 Task: Add an event with the title Casual Lunch and Learn: Stress Management and Work-Life Balance Strategies, date '2023/11/09', time 7:50 AM to 9:50 AM, logged in from the account softage.3@softage.netand send the event invitation to softage.1@softage.net and softage.2@softage.net. Set a reminder for the event 15 minutes before
Action: Mouse moved to (93, 86)
Screenshot: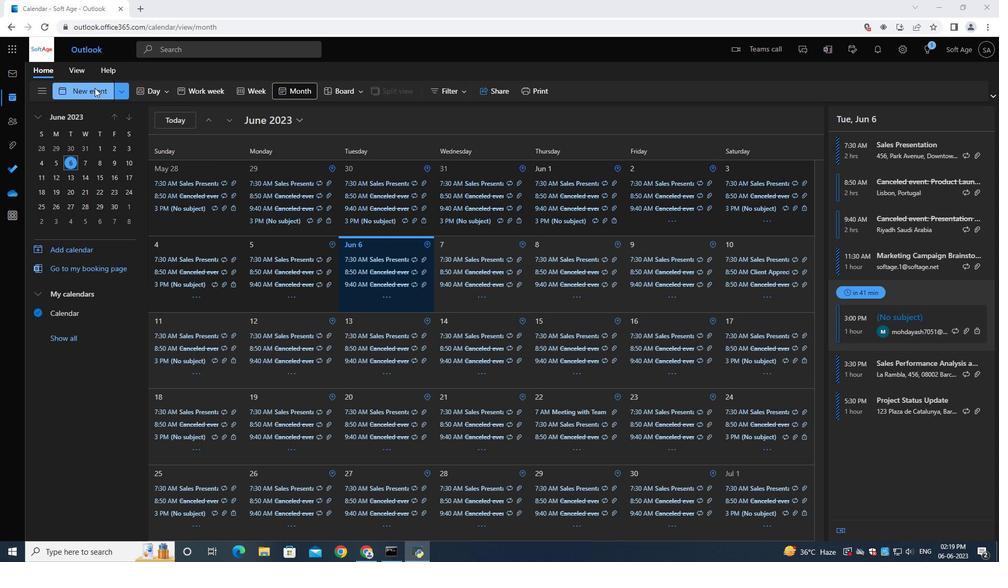 
Action: Mouse pressed left at (93, 86)
Screenshot: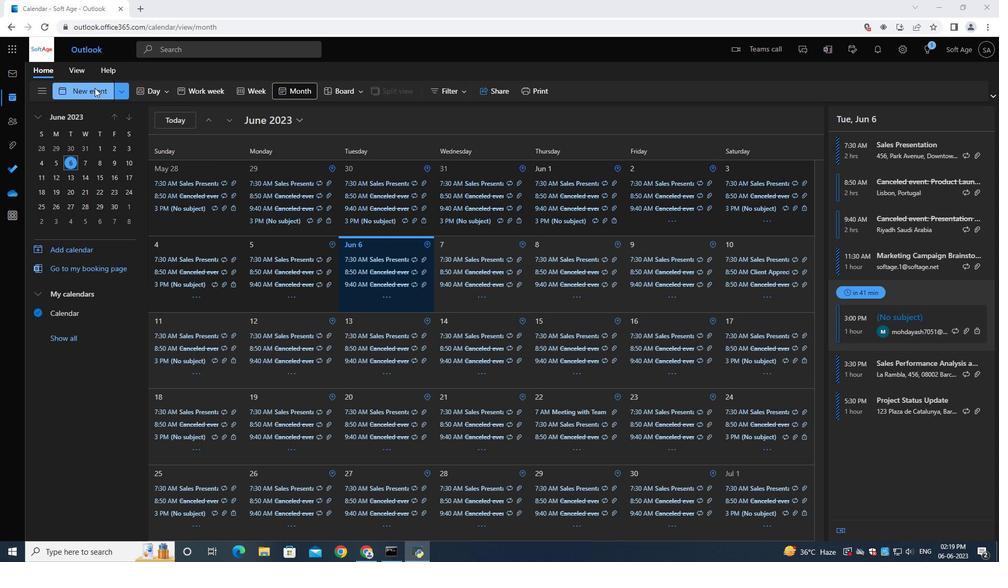 
Action: Mouse moved to (263, 149)
Screenshot: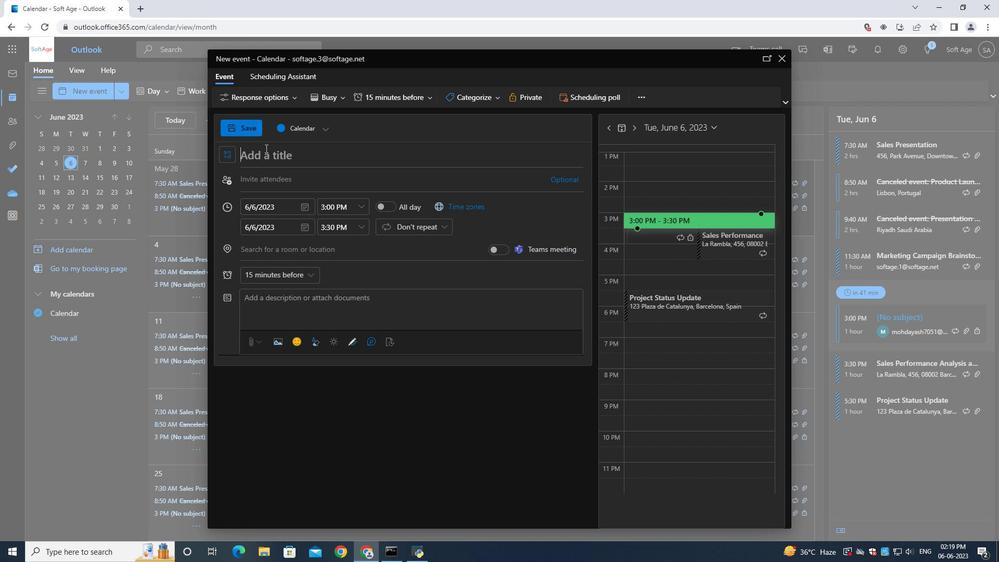 
Action: Key pressed <Key.shift><Key.shift><Key.shift>Casual<Key.space><Key.shift>Lunch<Key.space>and<Key.space><Key.shift>Learn<Key.shift_r>:<Key.space><Key.shift>Stress<Key.space><Key.shift><Key.shift>Management<Key.space>and<Key.space><Key.shift><Key.shift><Key.shift><Key.shift><Key.shift><Key.shift><Key.shift>Work<Key.space><Key.backspace>-life-<Key.shift>B<Key.backspace><Key.backspace><Key.backspace><Key.backspace><Key.backspace><Key.backspace><Key.shift>Life-<Key.shift>Balance
Screenshot: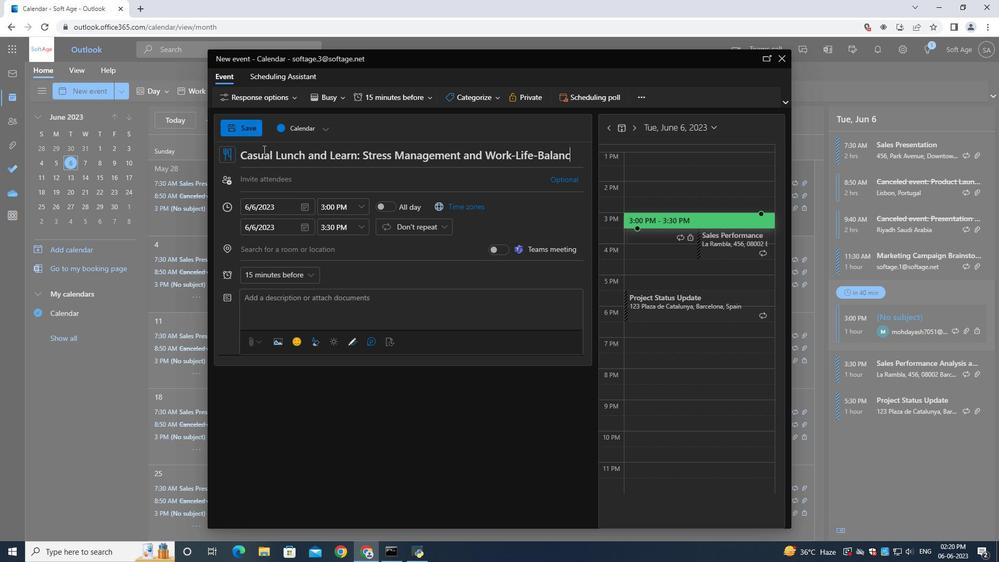 
Action: Mouse moved to (305, 205)
Screenshot: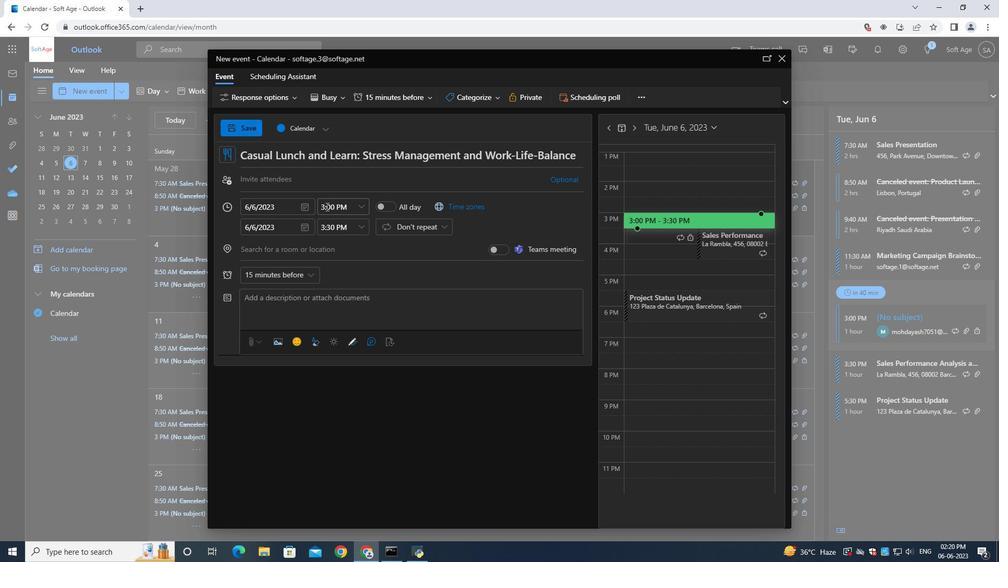 
Action: Mouse pressed left at (305, 205)
Screenshot: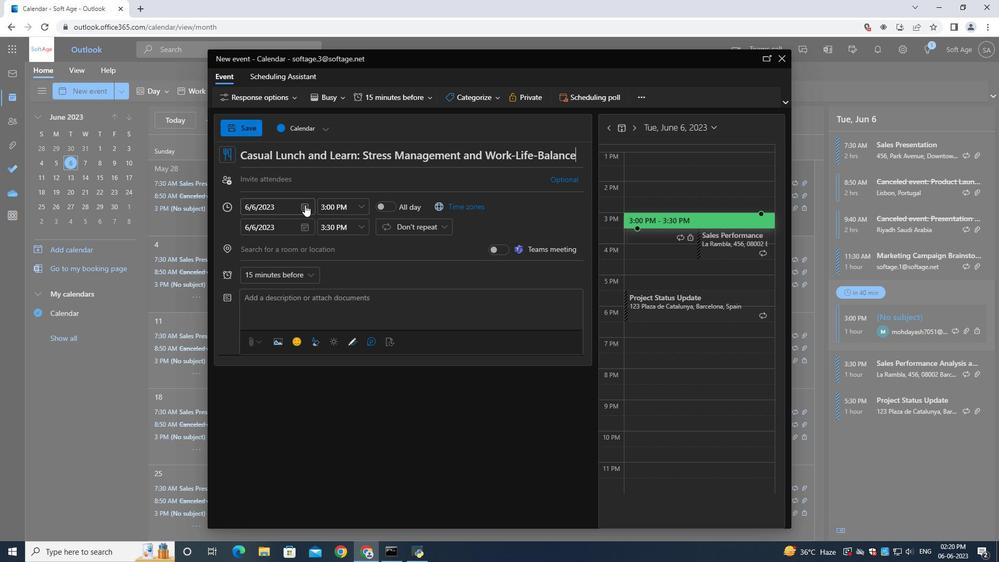 
Action: Mouse moved to (349, 222)
Screenshot: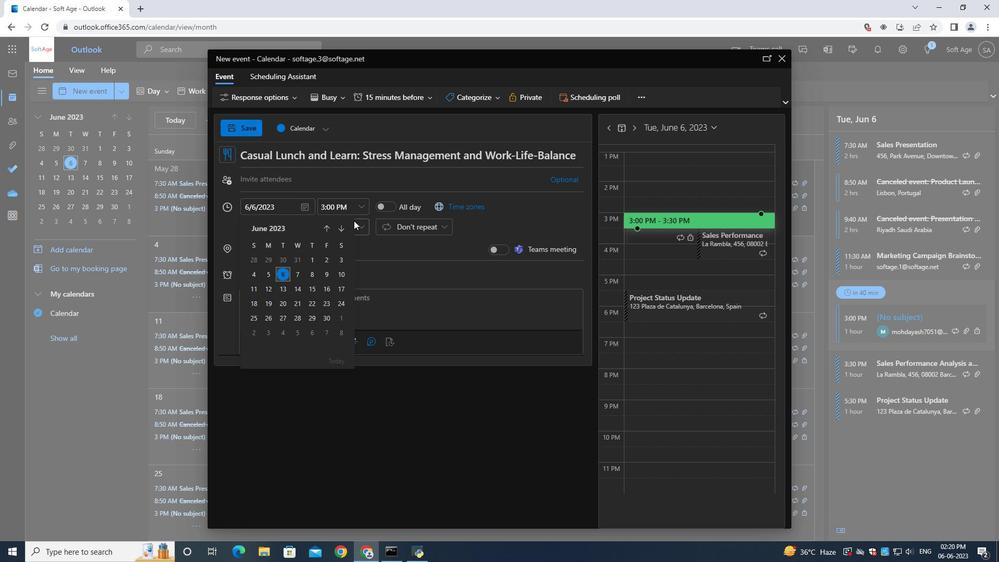 
Action: Mouse pressed left at (349, 222)
Screenshot: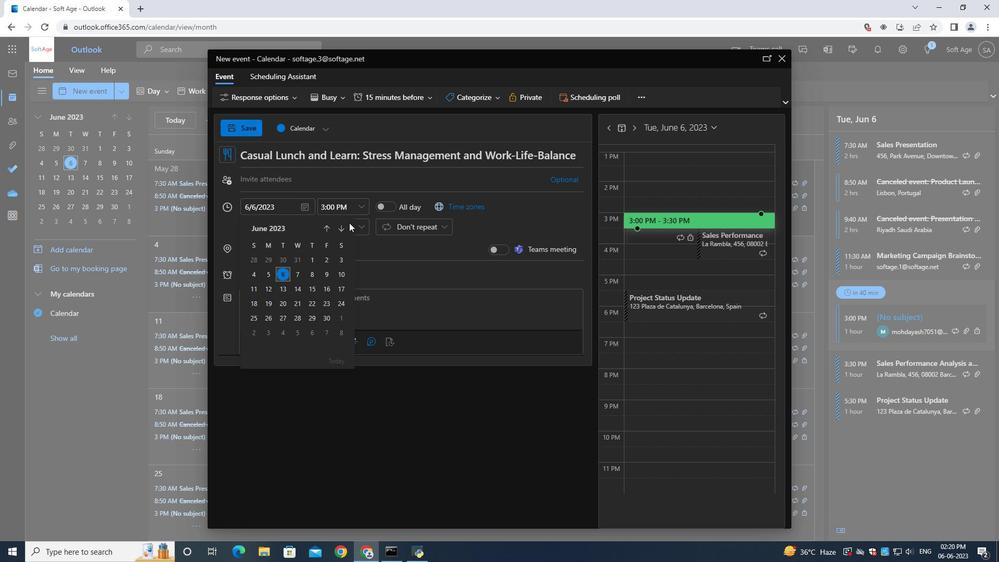 
Action: Mouse moved to (346, 224)
Screenshot: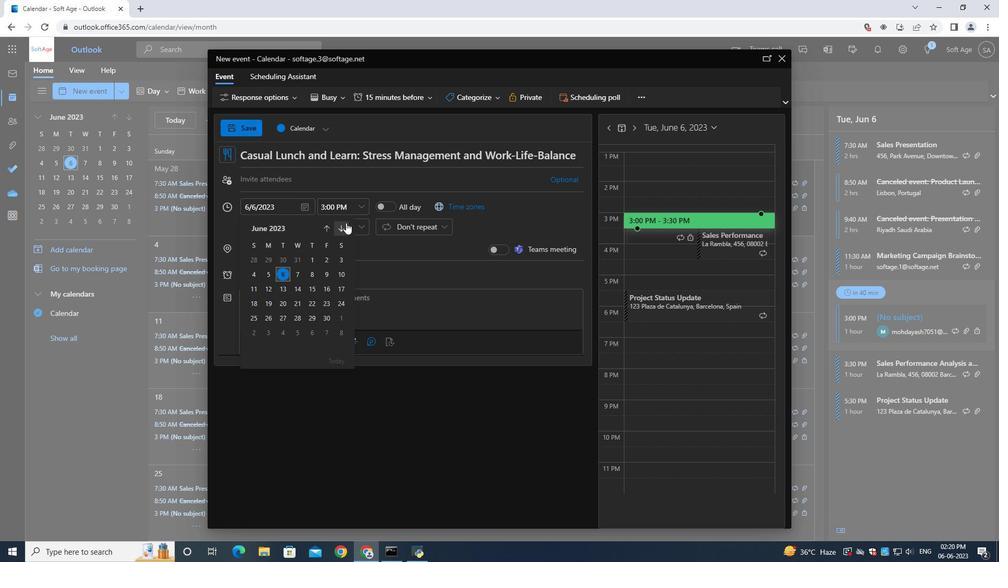 
Action: Mouse pressed left at (346, 224)
Screenshot: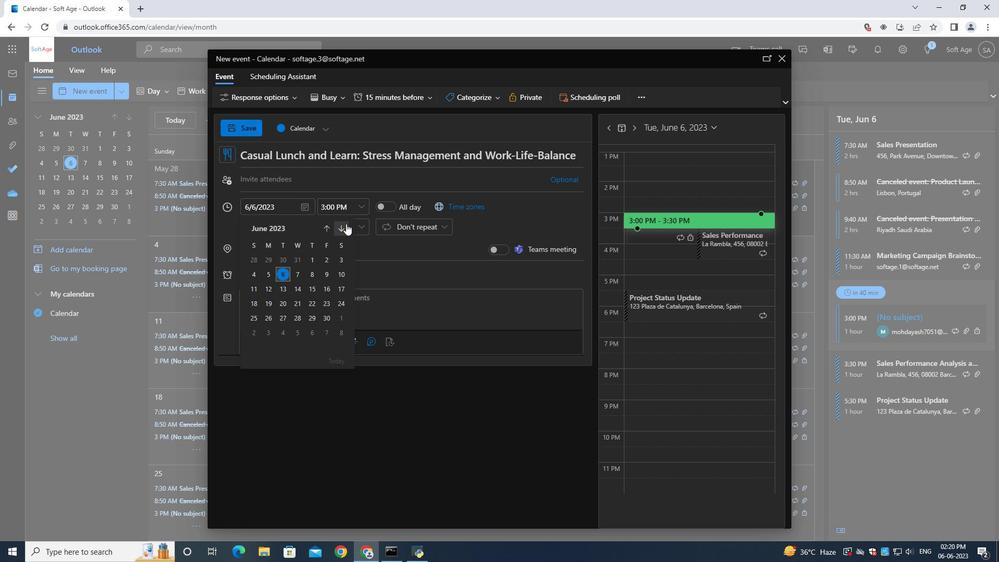 
Action: Mouse pressed left at (346, 224)
Screenshot: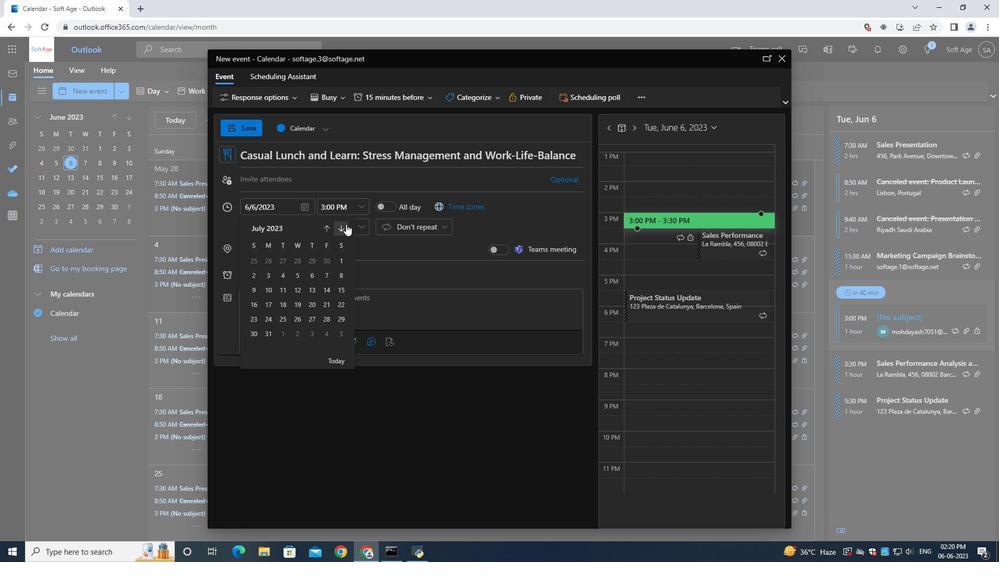 
Action: Mouse pressed left at (346, 224)
Screenshot: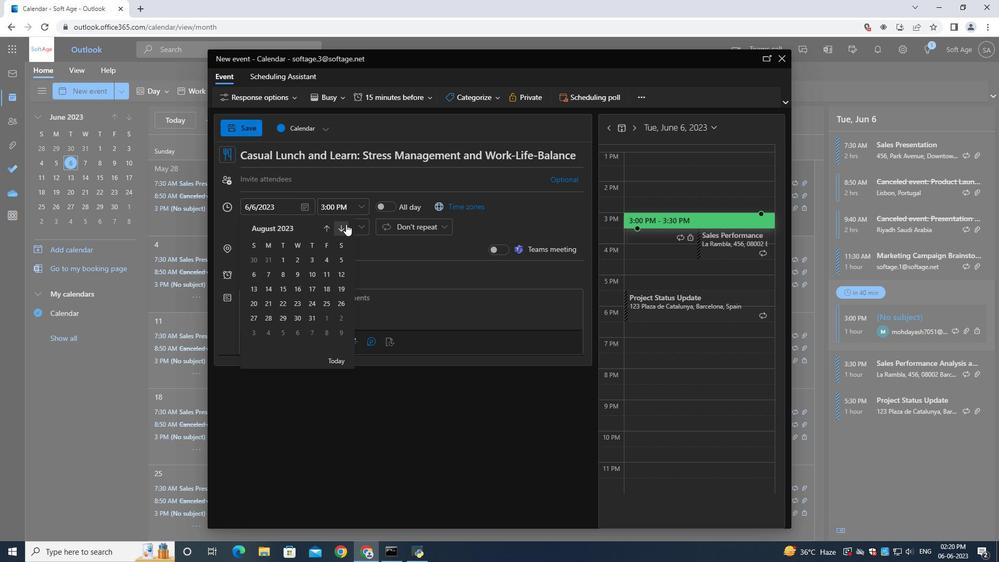 
Action: Mouse pressed left at (346, 224)
Screenshot: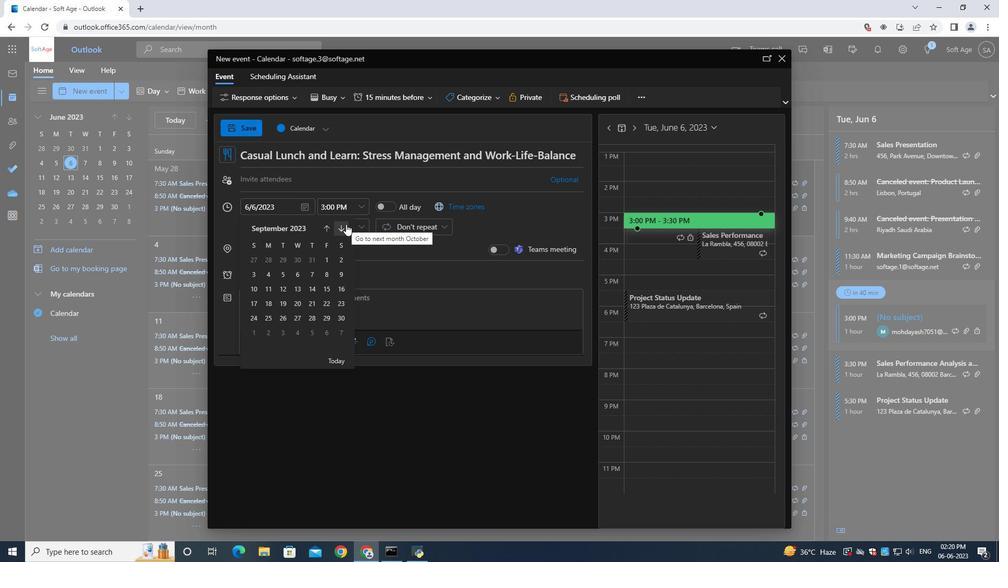 
Action: Mouse pressed left at (346, 224)
Screenshot: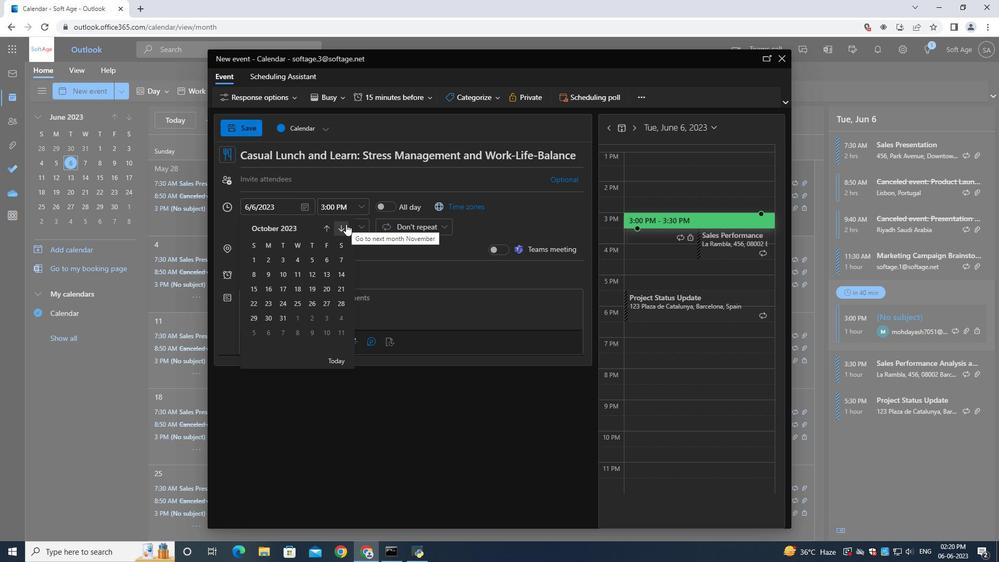 
Action: Mouse moved to (312, 278)
Screenshot: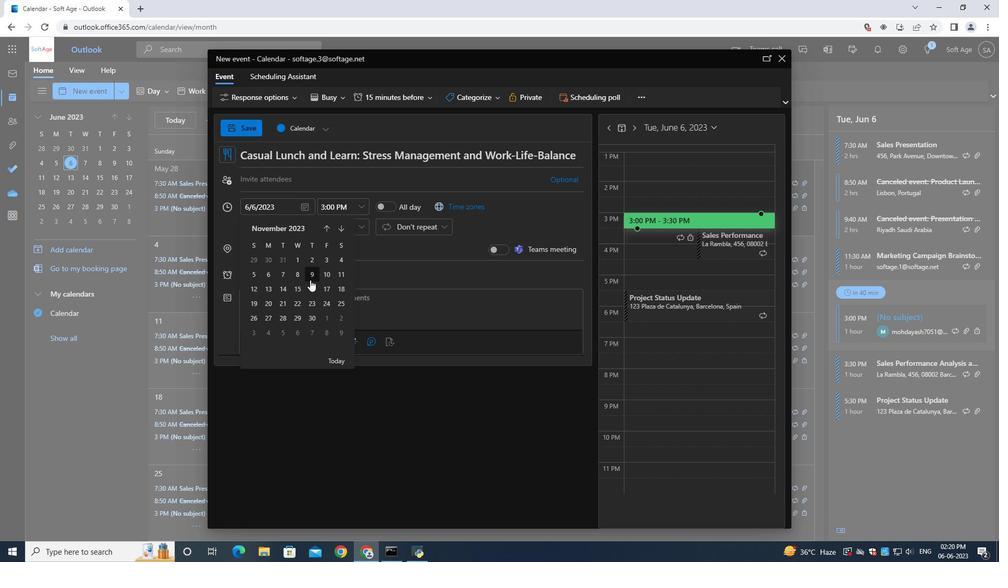 
Action: Mouse pressed left at (312, 278)
Screenshot: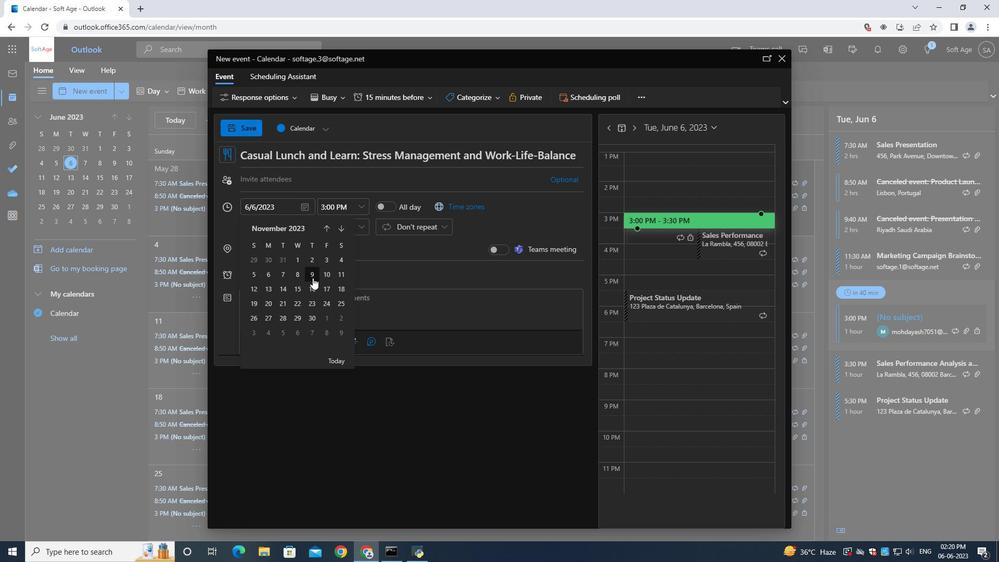 
Action: Mouse moved to (341, 203)
Screenshot: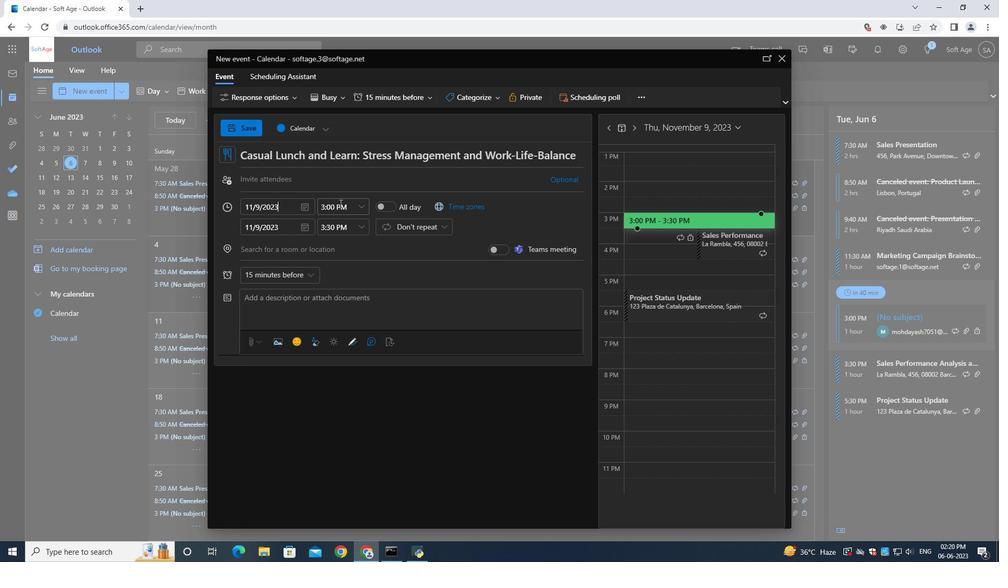 
Action: Mouse pressed left at (341, 203)
Screenshot: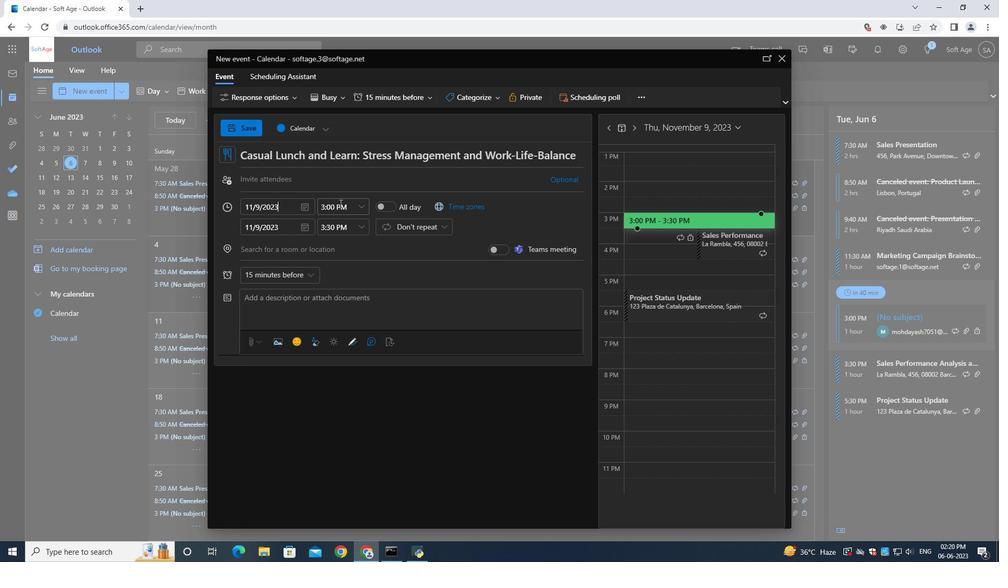 
Action: Mouse moved to (340, 207)
Screenshot: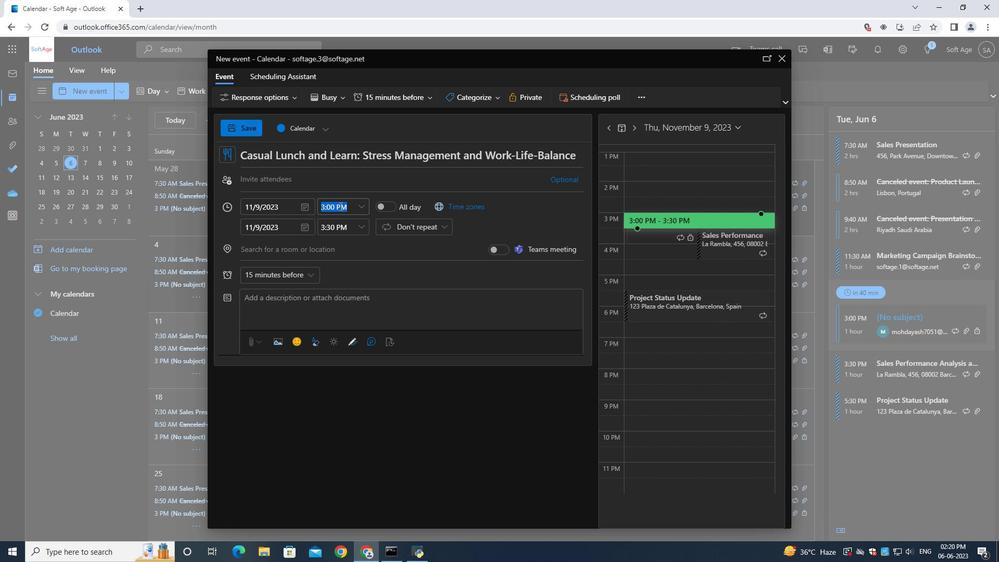 
Action: Key pressed 7<Key.shift_r>:50<Key.shift>AM
Screenshot: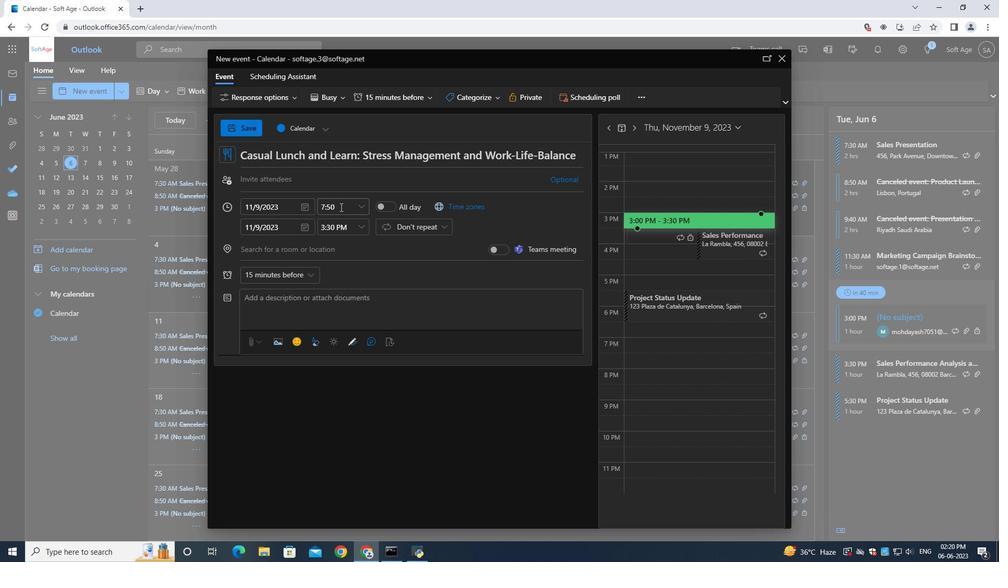 
Action: Mouse moved to (334, 228)
Screenshot: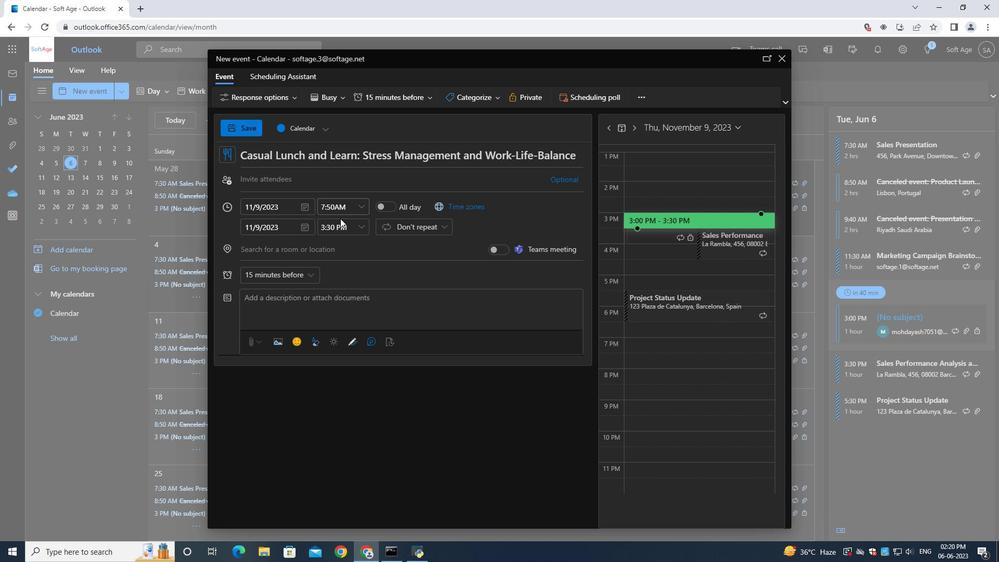 
Action: Mouse pressed left at (334, 228)
Screenshot: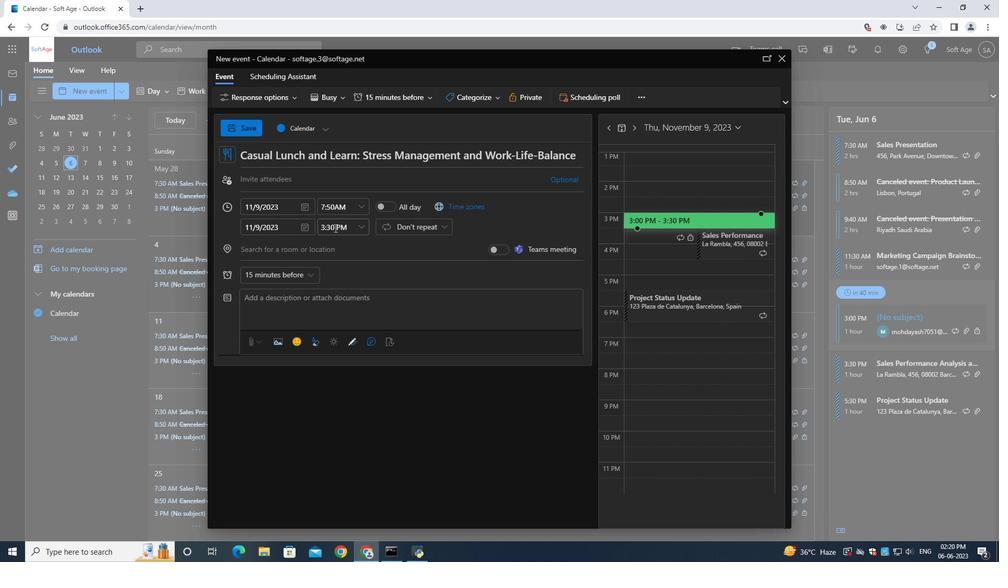 
Action: Key pressed 9<Key.shift_r>:50<Key.shift>AM
Screenshot: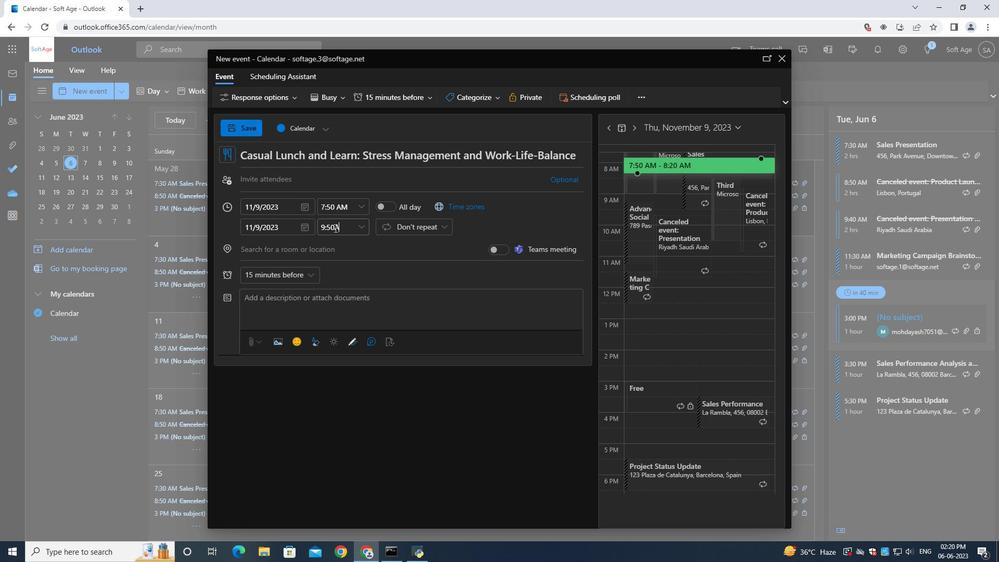 
Action: Mouse moved to (276, 184)
Screenshot: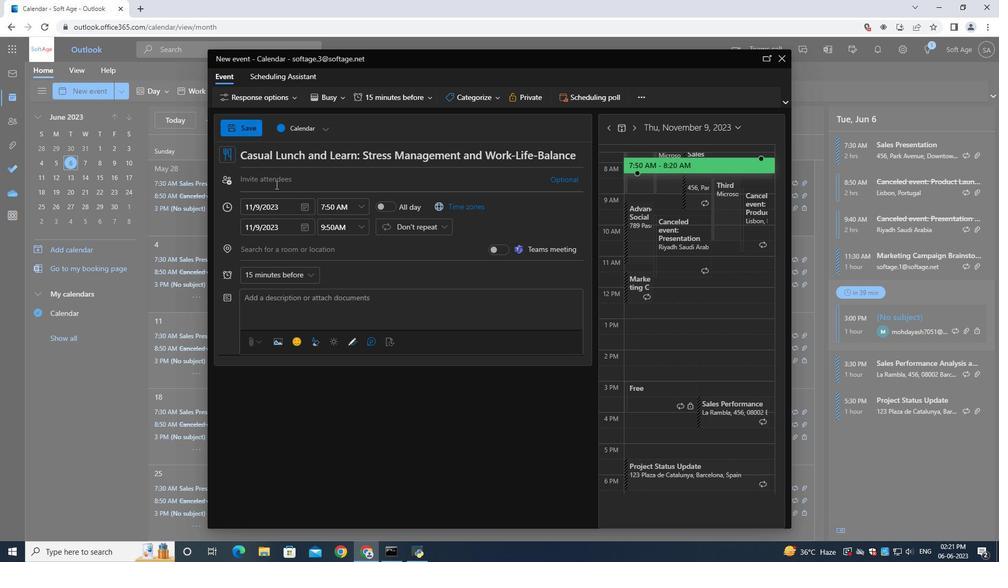 
Action: Mouse pressed left at (276, 184)
Screenshot: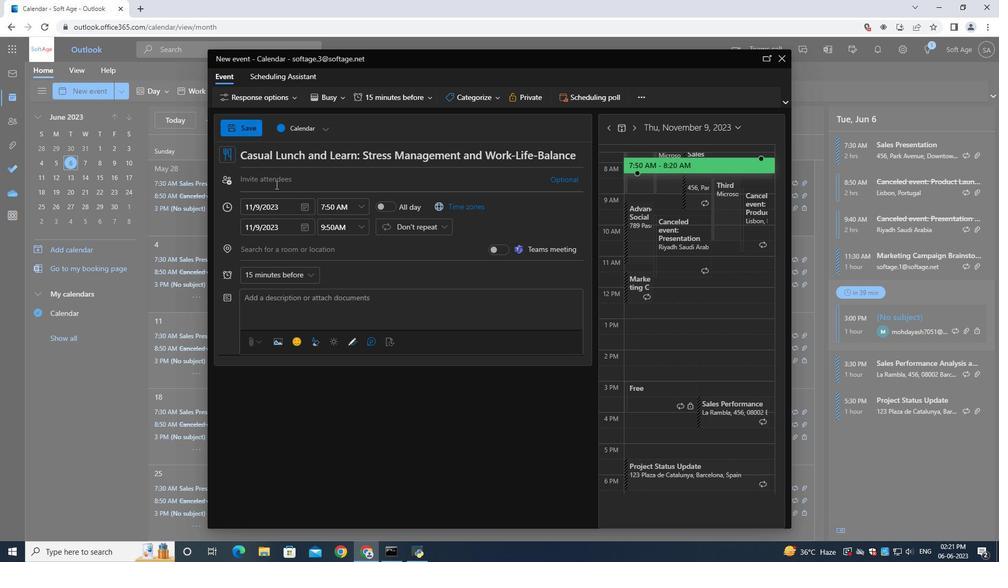 
Action: Mouse moved to (278, 185)
Screenshot: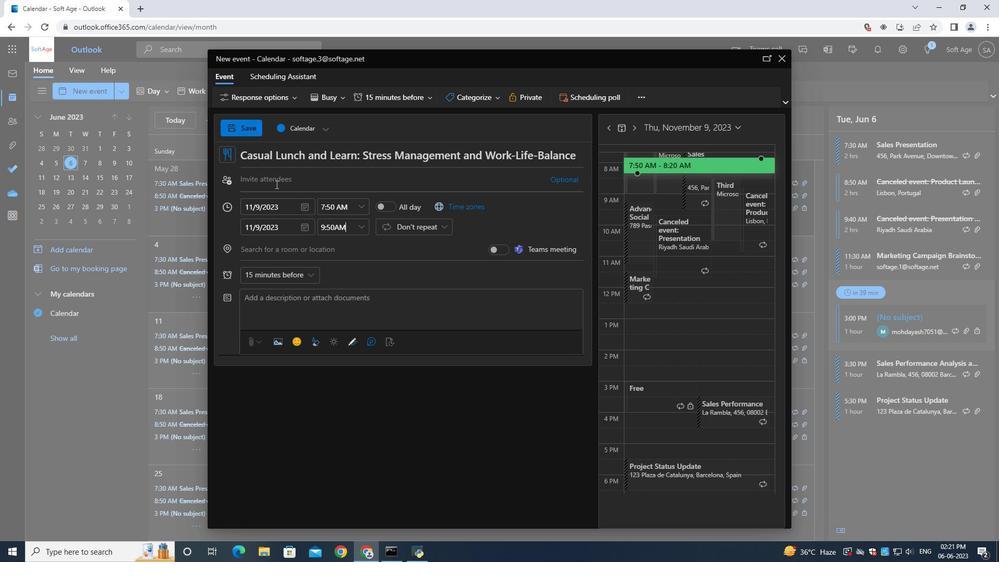 
Action: Key pressed softage.3<Key.shift>@softage.net
Screenshot: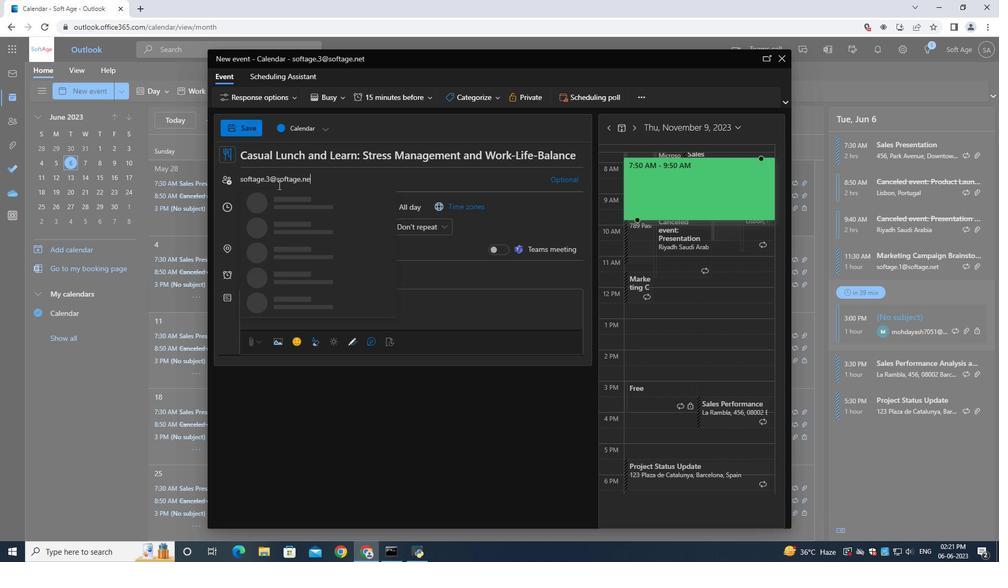 
Action: Mouse moved to (279, 202)
Screenshot: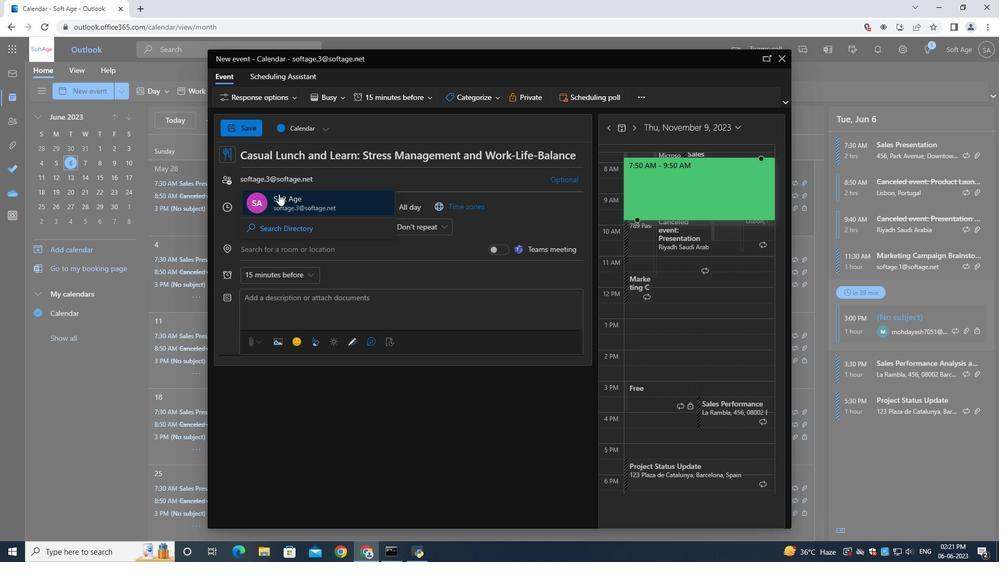 
Action: Mouse pressed left at (279, 202)
Screenshot: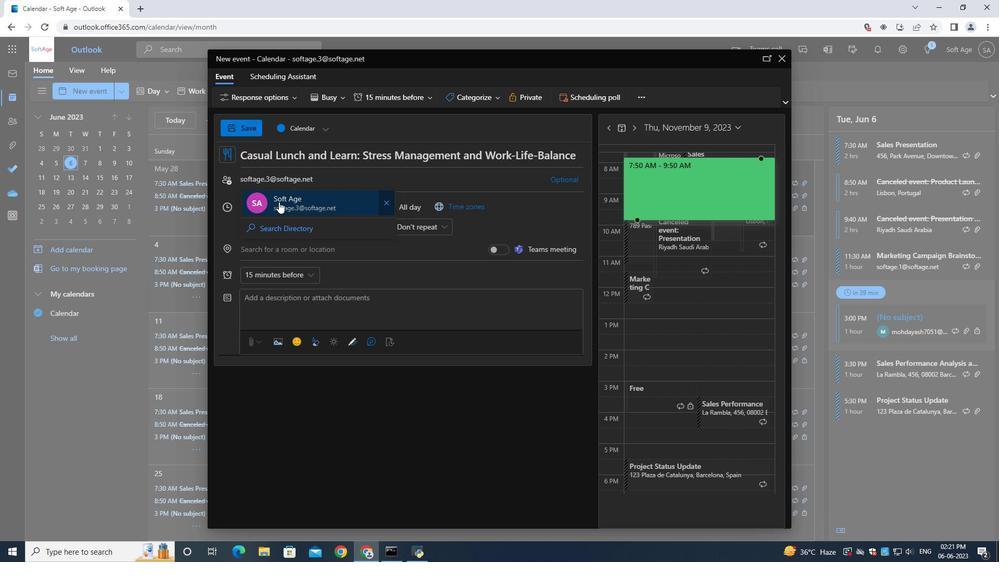 
Action: Mouse moved to (297, 198)
Screenshot: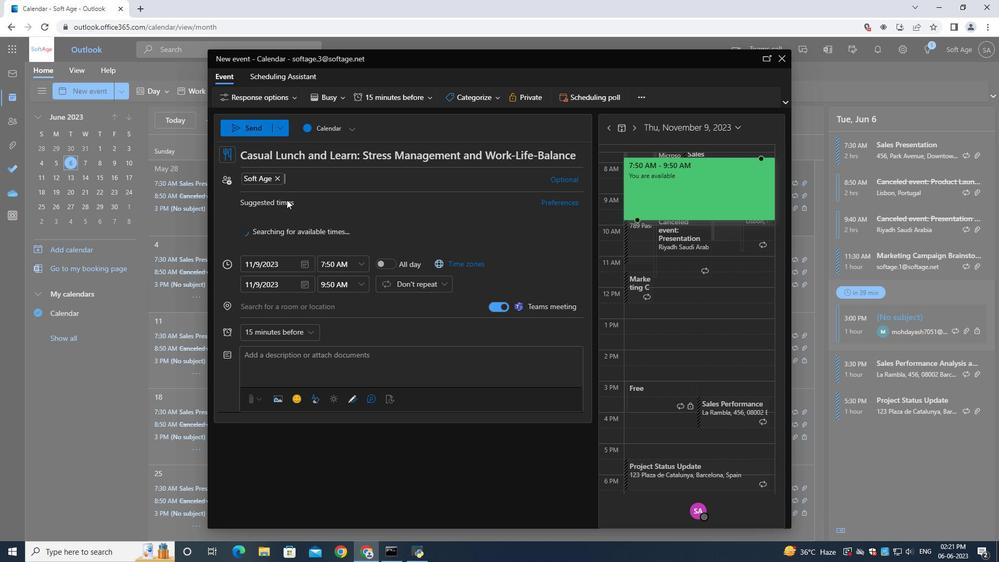 
Action: Key pressed softage.1<Key.shift>@softage.net
Screenshot: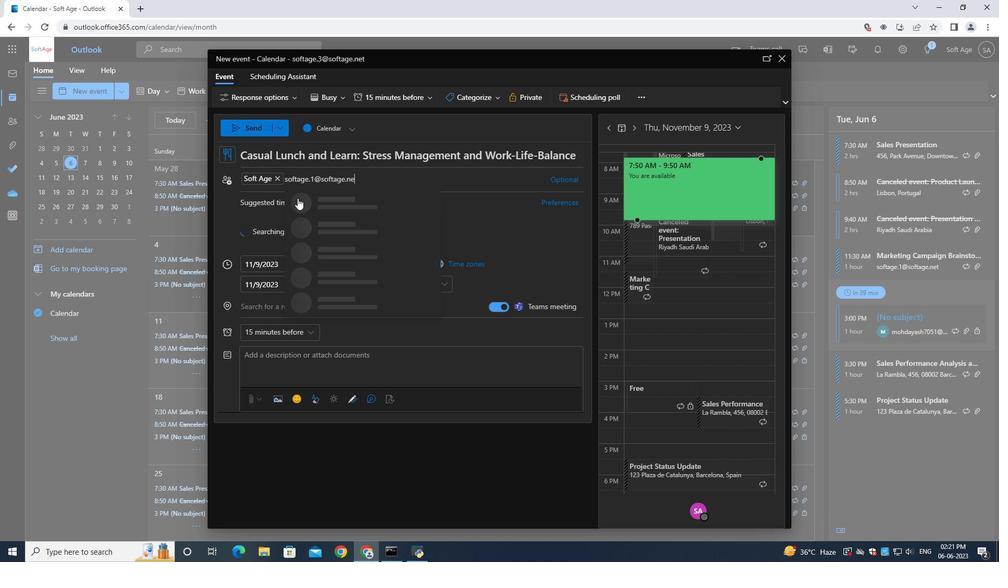 
Action: Mouse moved to (330, 205)
Screenshot: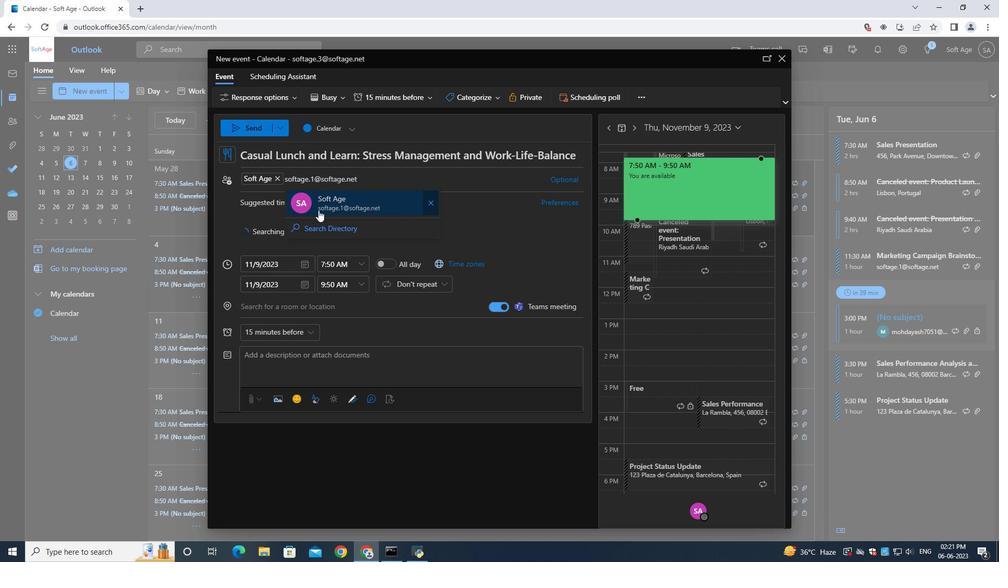 
Action: Mouse pressed left at (330, 205)
Screenshot: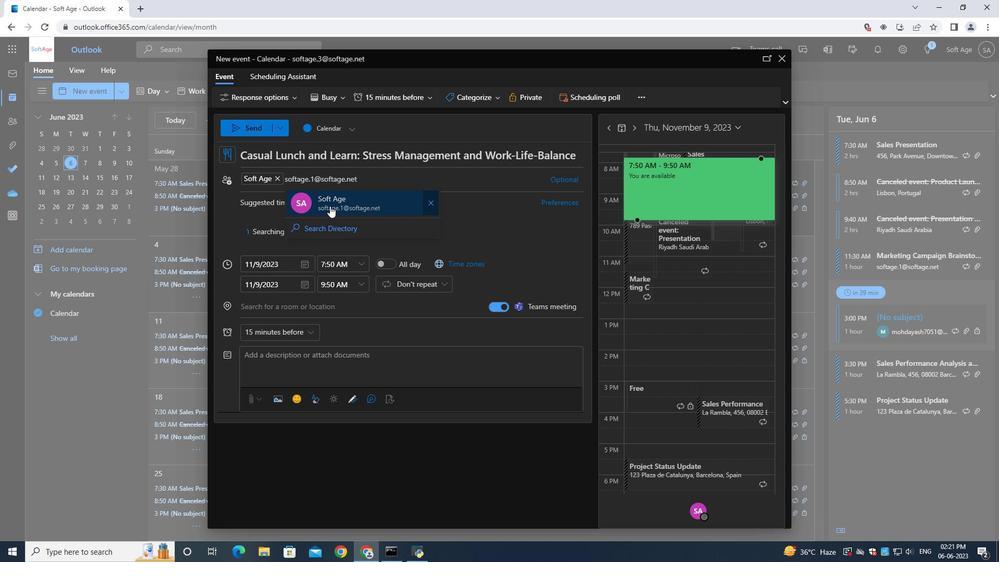 
Action: Mouse moved to (246, 130)
Screenshot: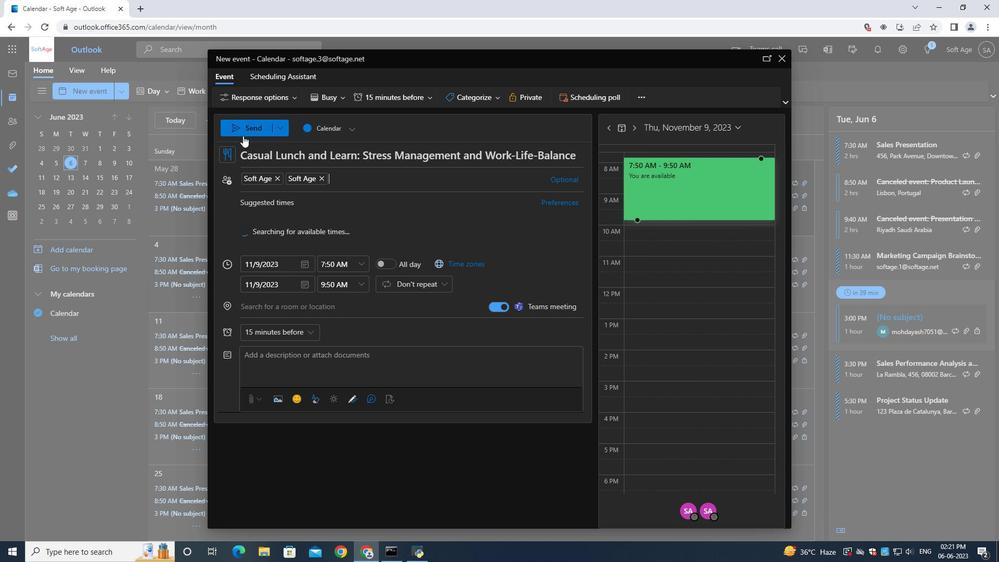 
Action: Mouse pressed left at (246, 130)
Screenshot: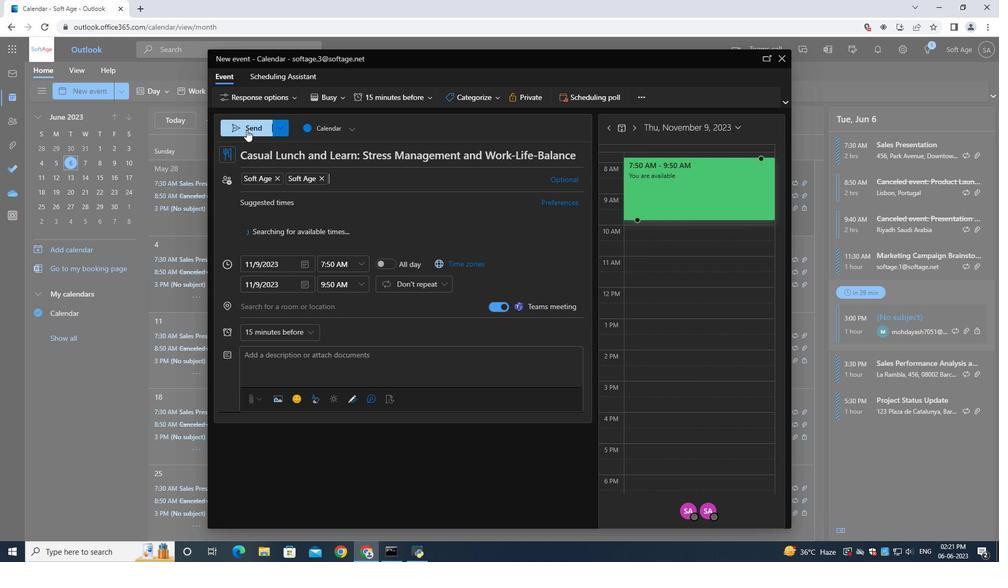 
Action: Mouse moved to (562, 270)
Screenshot: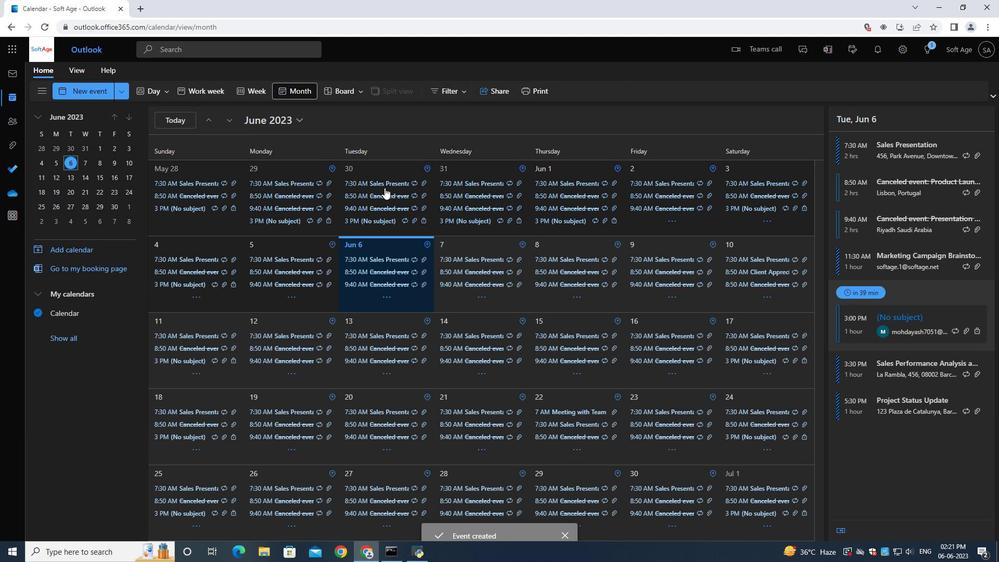
